 Task: Start in the project Celerity the sprint 'Cross-functional Collaboration Sprint', with a duration of 1 week. Start in the project Celerity the sprint 'Cross-functional Collaboration Sprint', with a duration of 3 weeks. Start in the project Celerity the sprint 'Cross-functional Collaboration Sprint', with a duration of 2 weeks
Action: Mouse moved to (192, 49)
Screenshot: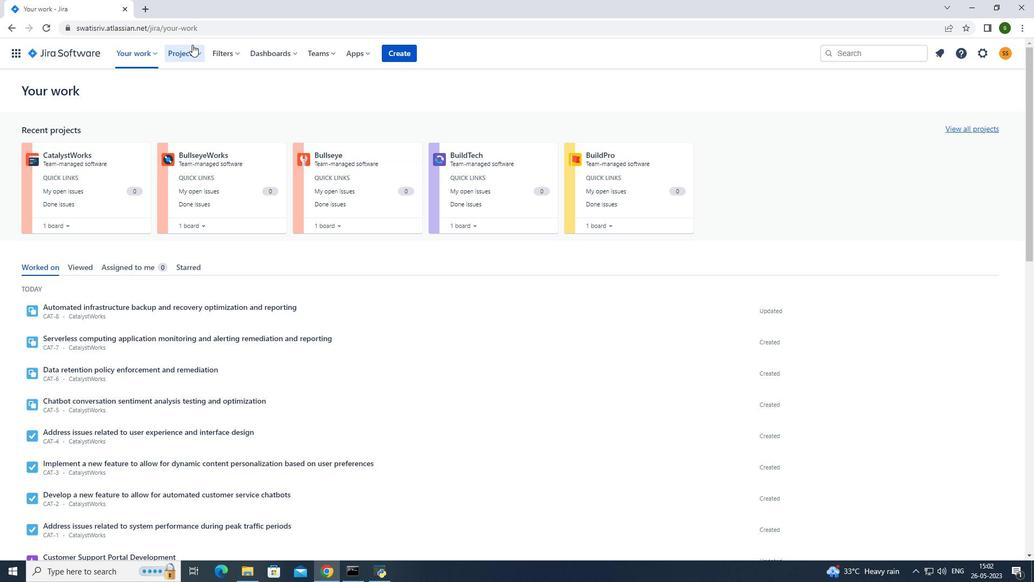 
Action: Mouse pressed left at (192, 49)
Screenshot: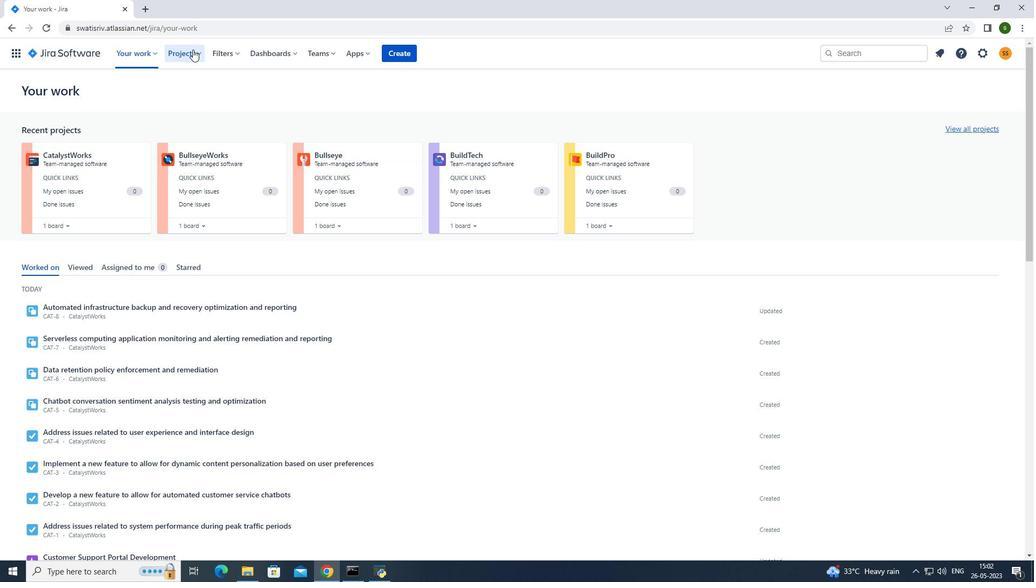 
Action: Mouse moved to (210, 92)
Screenshot: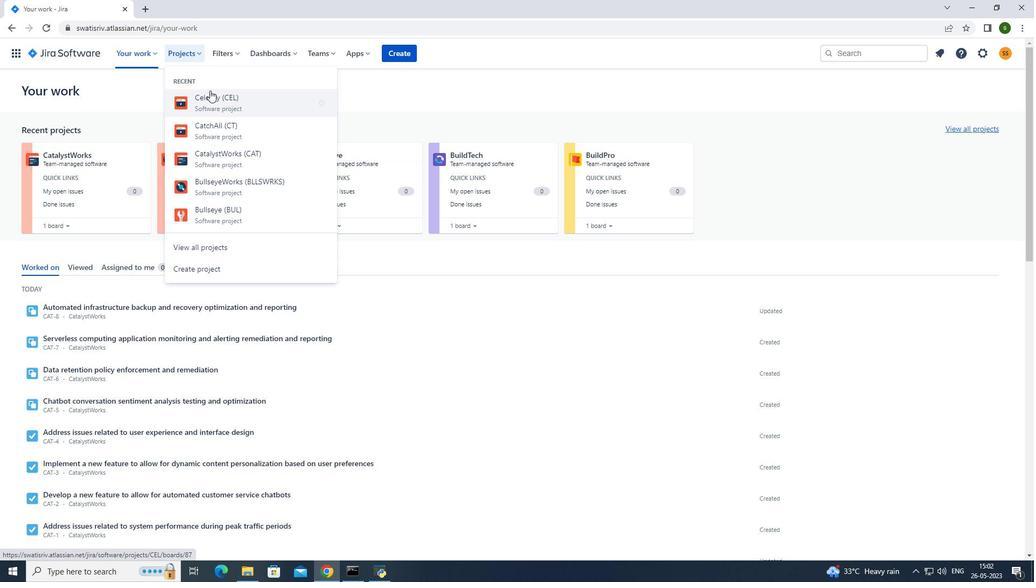 
Action: Mouse pressed left at (210, 92)
Screenshot: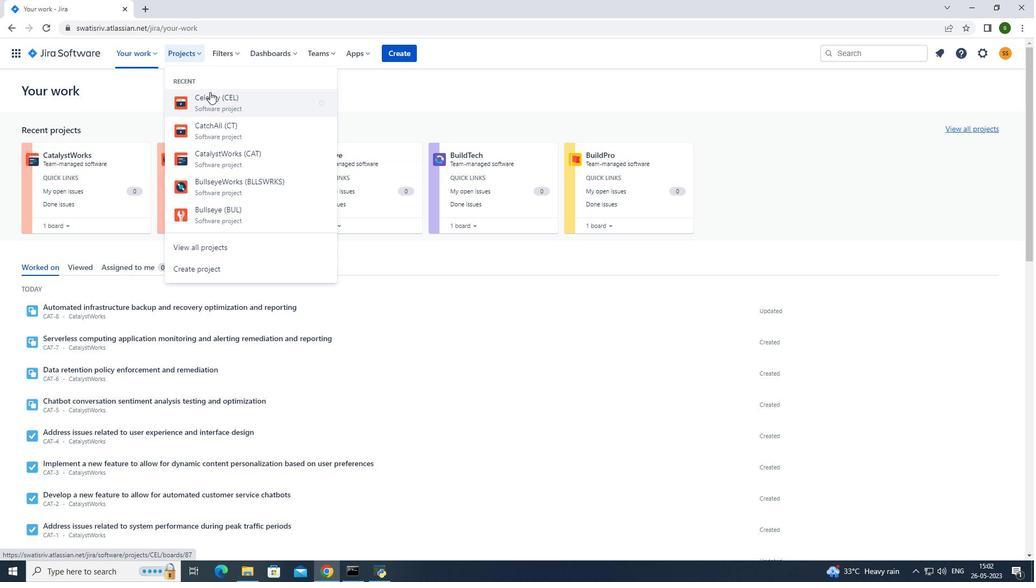 
Action: Mouse moved to (52, 157)
Screenshot: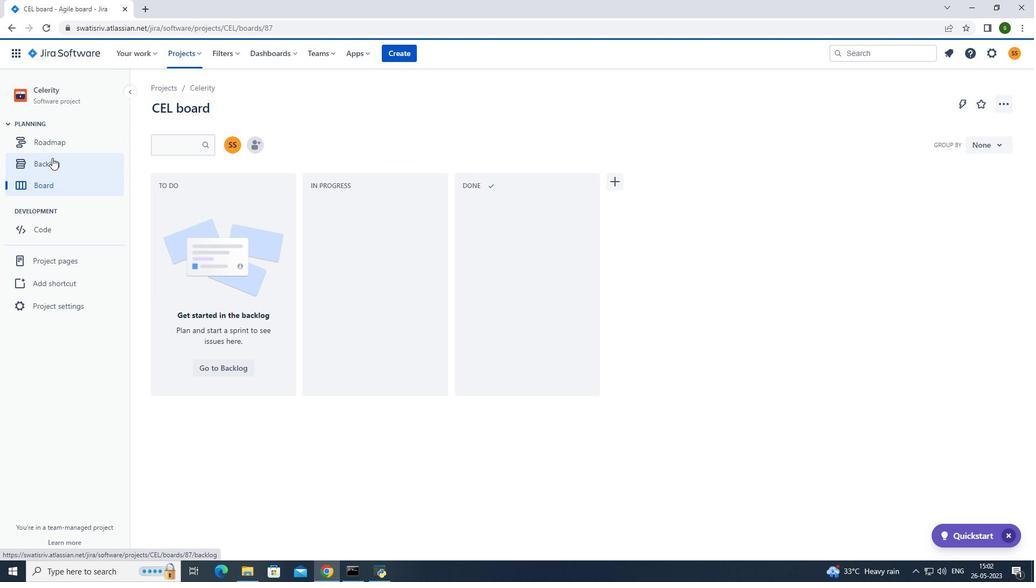
Action: Mouse pressed left at (52, 157)
Screenshot: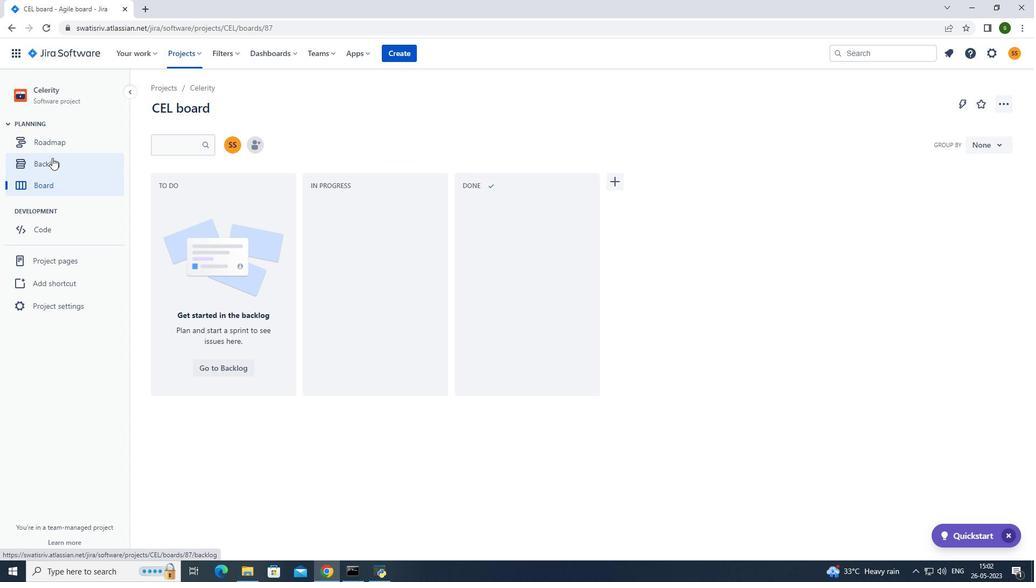 
Action: Mouse moved to (949, 171)
Screenshot: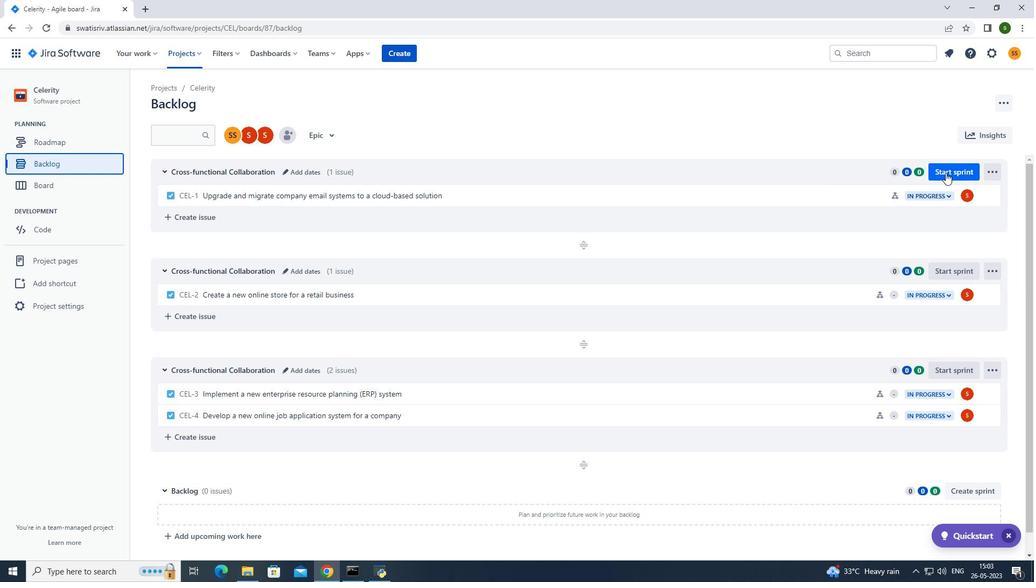 
Action: Mouse pressed left at (949, 171)
Screenshot: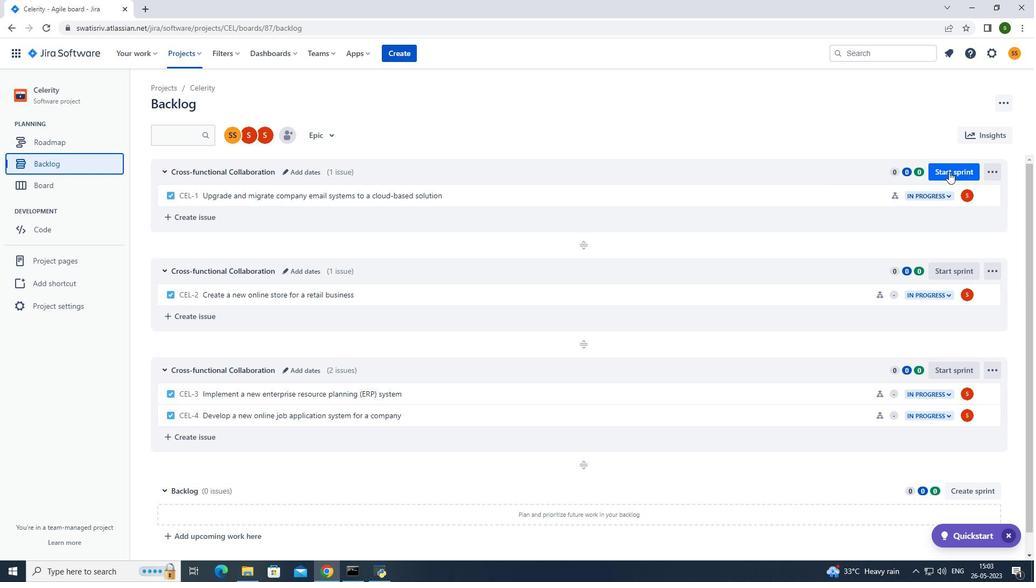 
Action: Mouse moved to (484, 186)
Screenshot: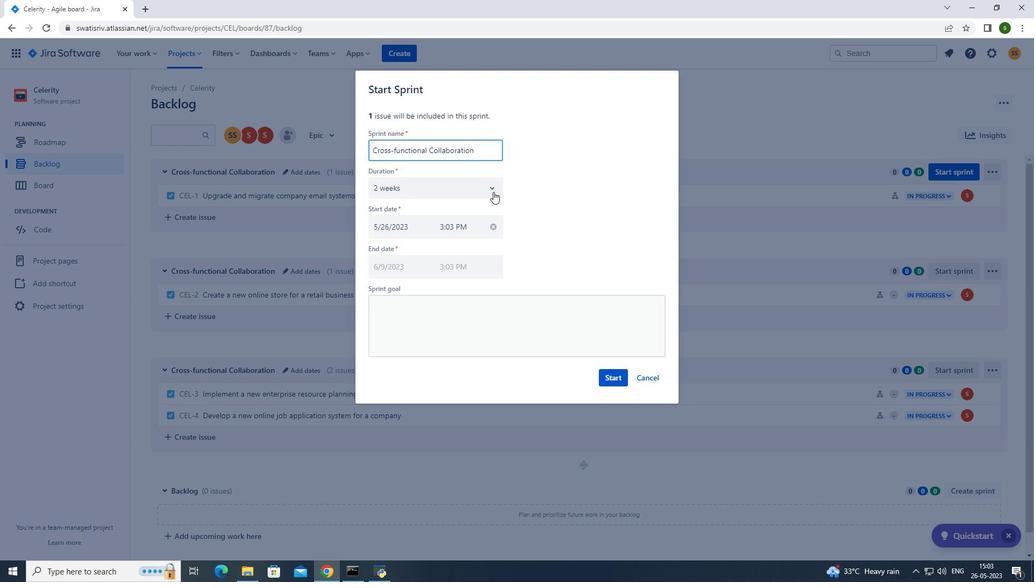 
Action: Mouse pressed left at (484, 186)
Screenshot: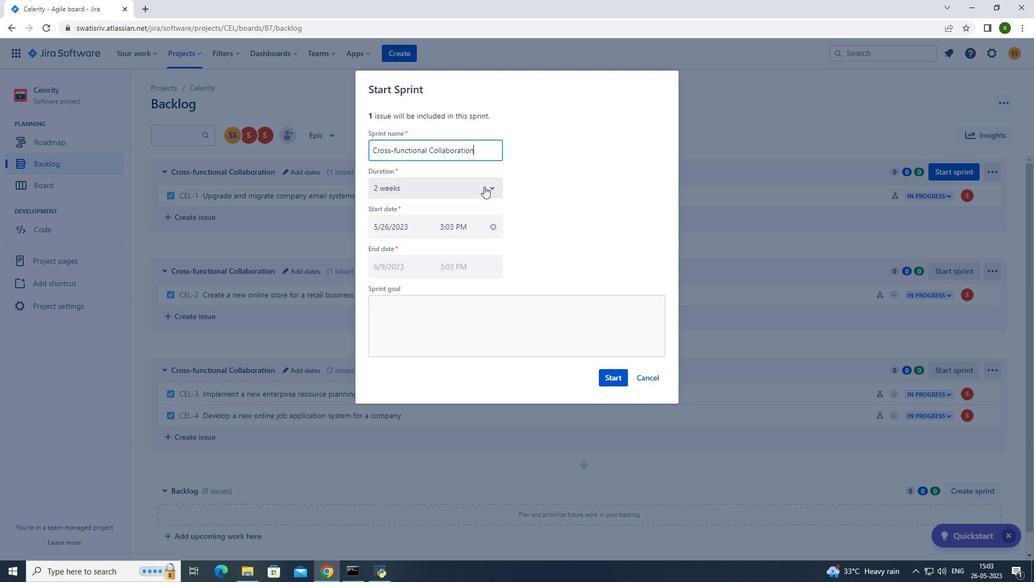 
Action: Mouse moved to (472, 210)
Screenshot: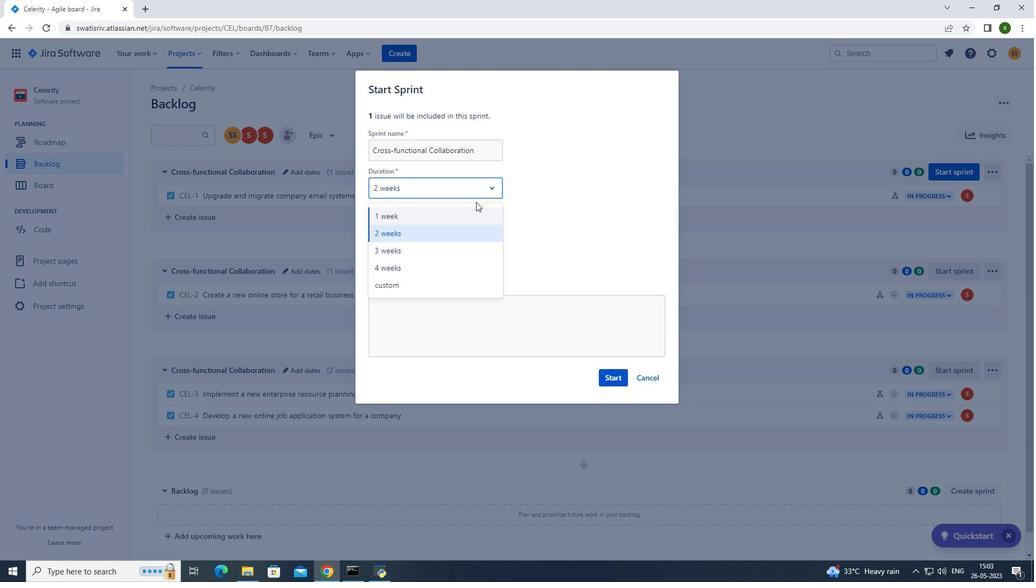 
Action: Mouse pressed left at (472, 210)
Screenshot: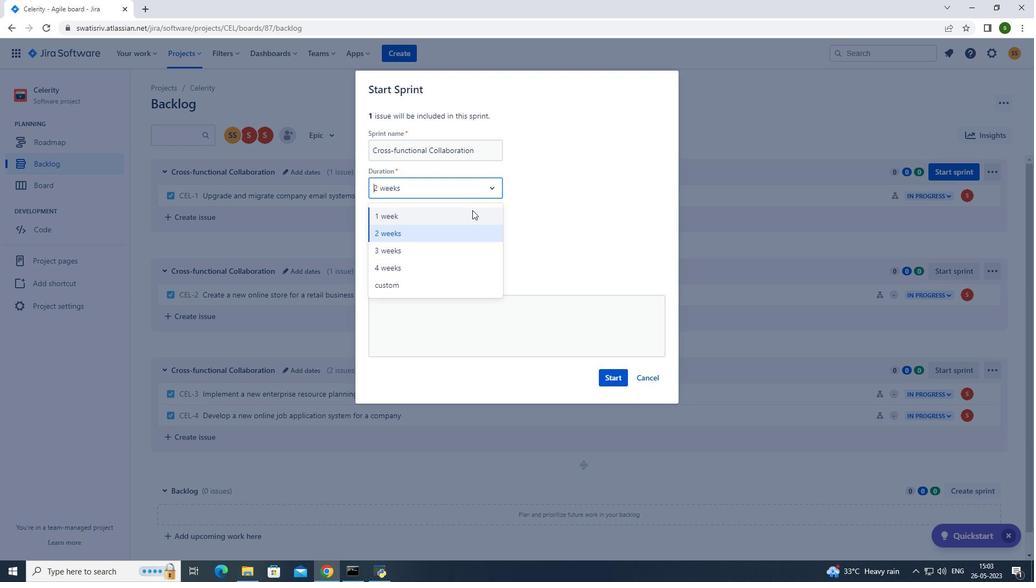 
Action: Mouse moved to (608, 378)
Screenshot: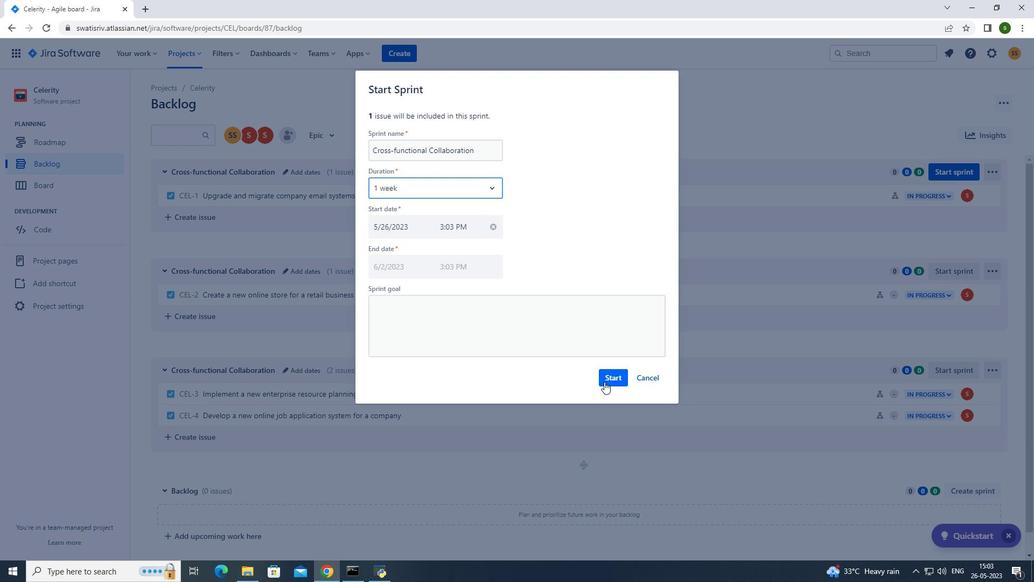 
Action: Mouse pressed left at (608, 378)
Screenshot: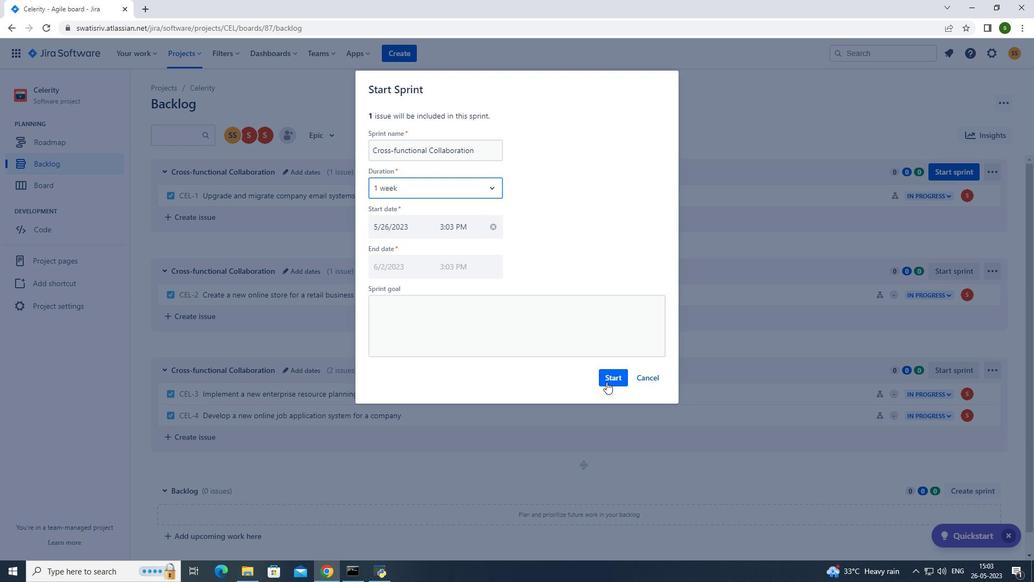 
Action: Mouse moved to (199, 51)
Screenshot: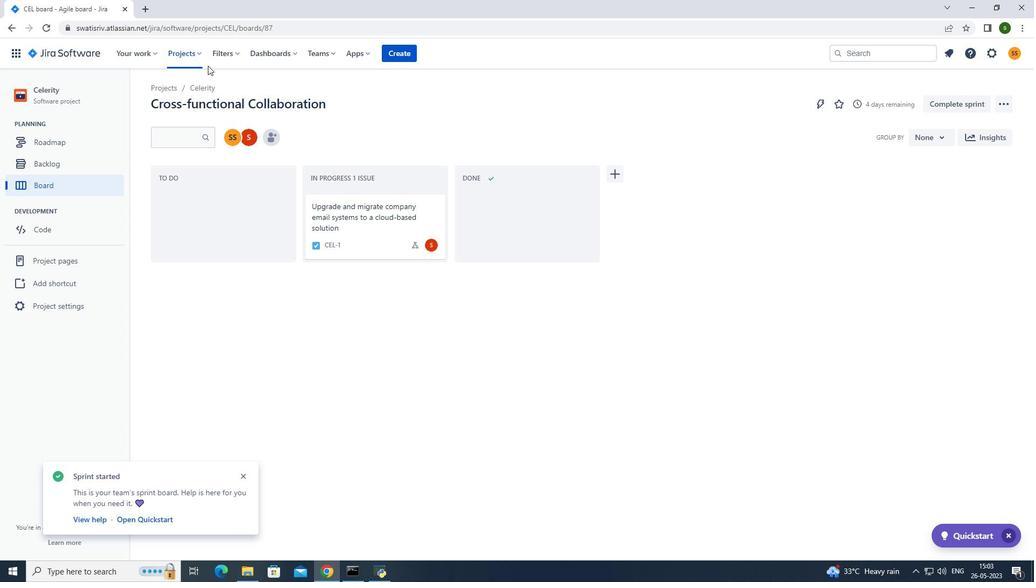 
Action: Mouse pressed left at (199, 51)
Screenshot: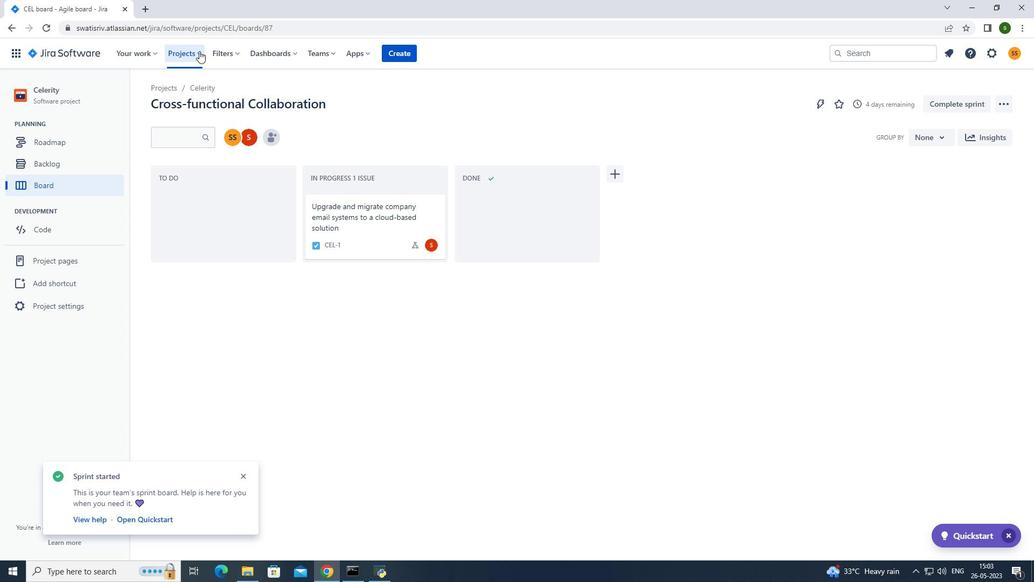 
Action: Mouse moved to (211, 96)
Screenshot: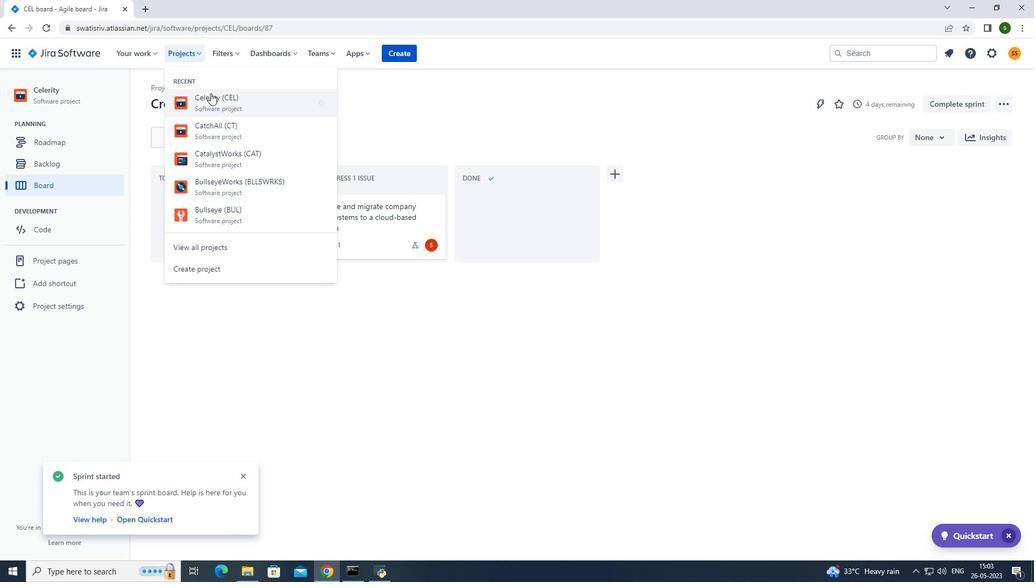 
Action: Mouse pressed left at (211, 96)
Screenshot: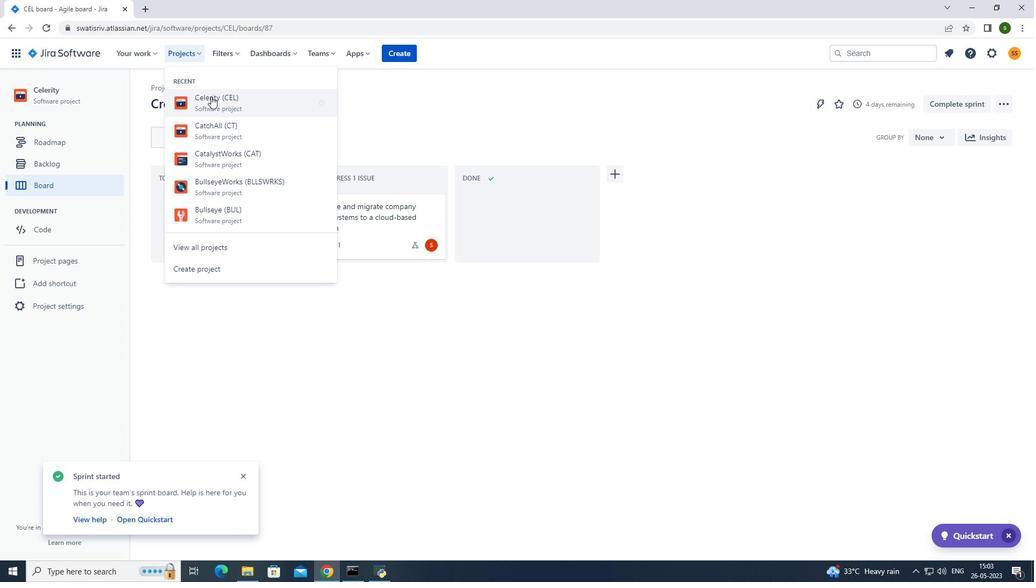 
Action: Mouse moved to (77, 165)
Screenshot: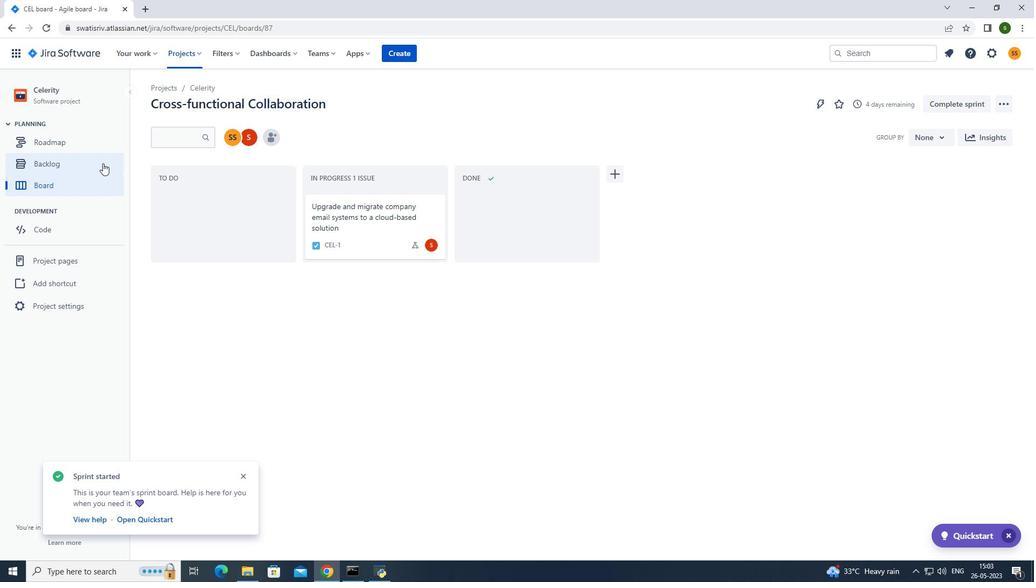 
Action: Mouse pressed left at (77, 165)
Screenshot: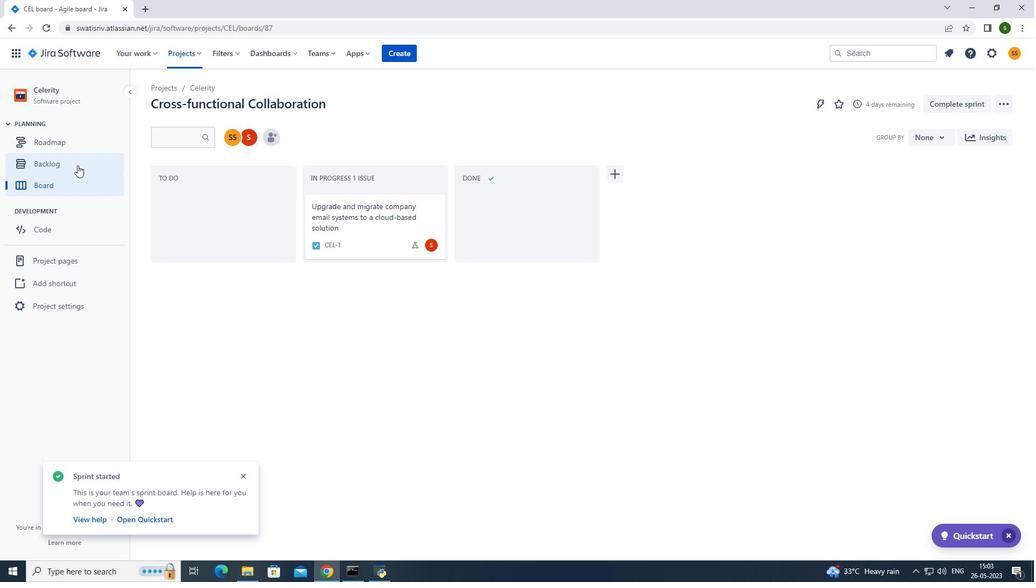 
Action: Mouse moved to (954, 259)
Screenshot: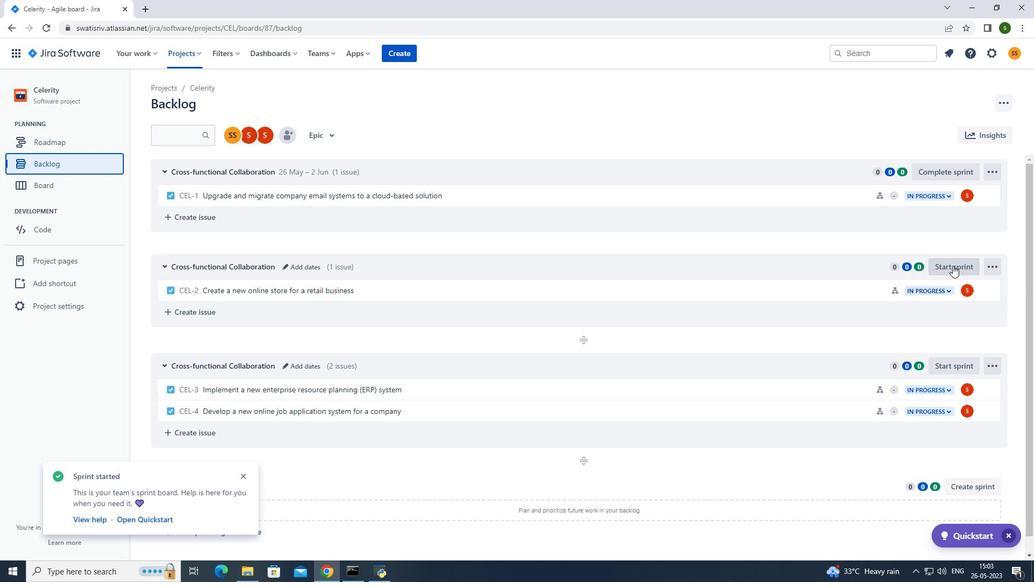 
Action: Mouse pressed left at (954, 259)
Screenshot: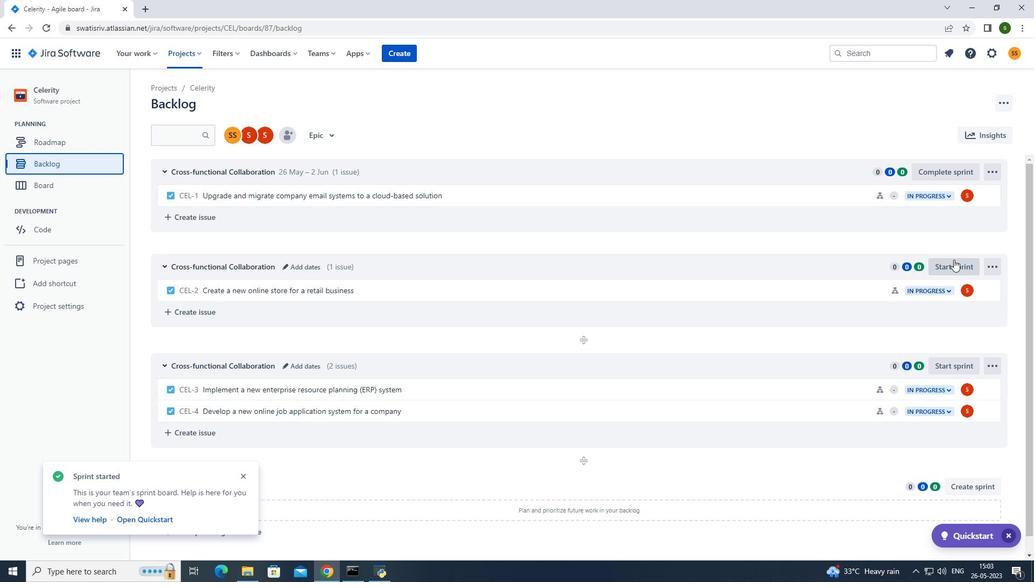 
Action: Mouse moved to (473, 181)
Screenshot: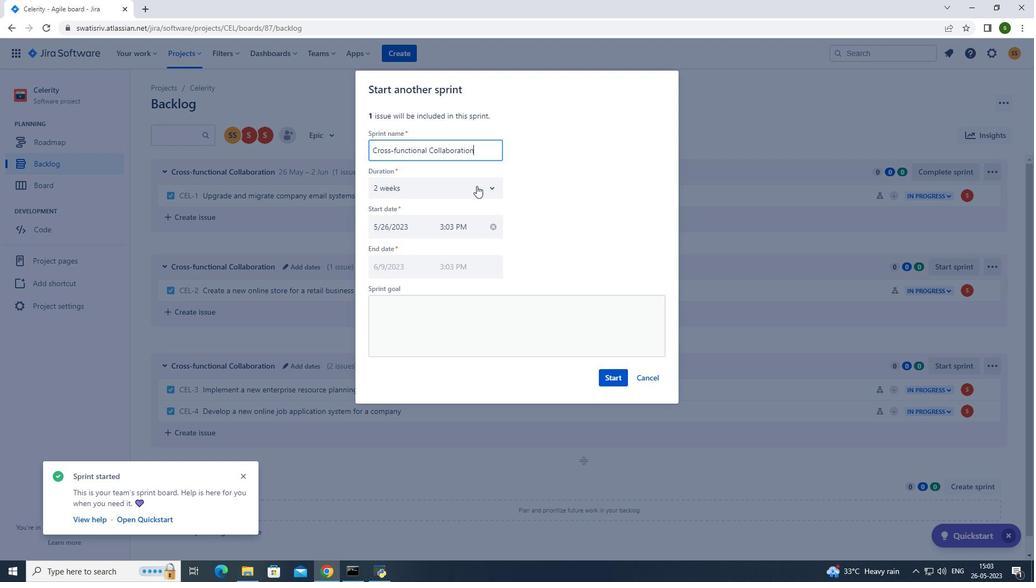 
Action: Mouse pressed left at (473, 181)
Screenshot: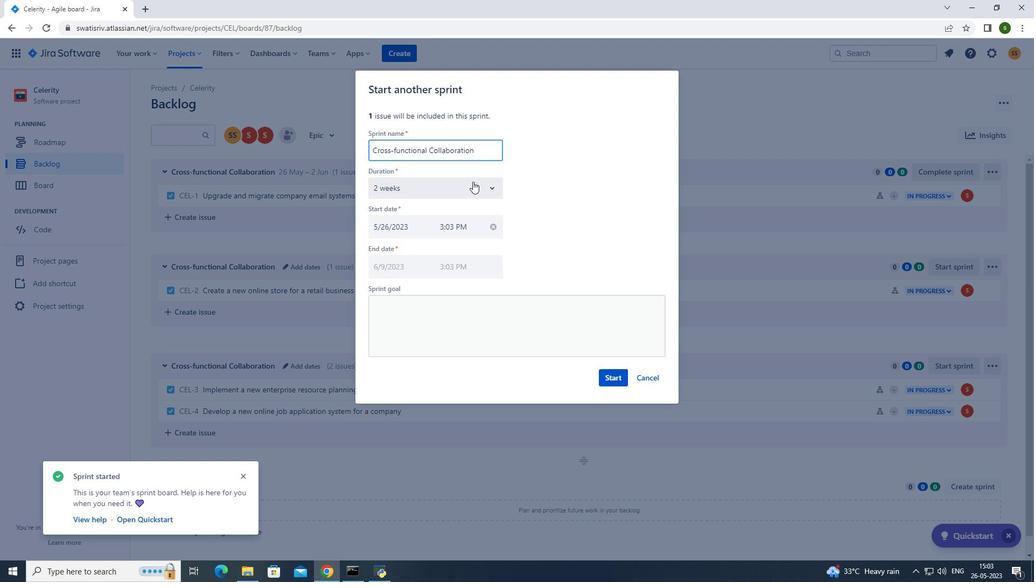 
Action: Mouse moved to (406, 249)
Screenshot: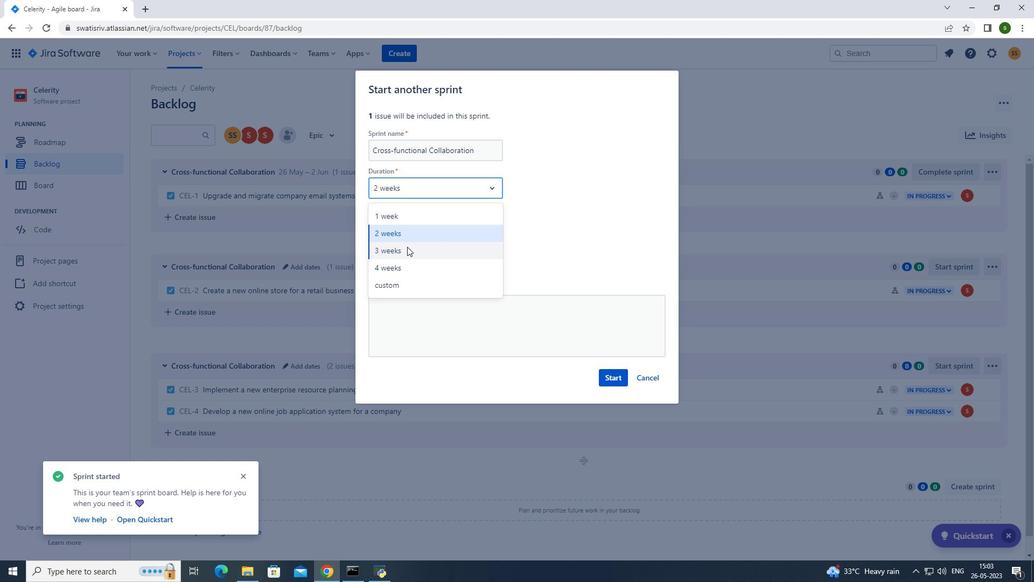 
Action: Mouse pressed left at (406, 249)
Screenshot: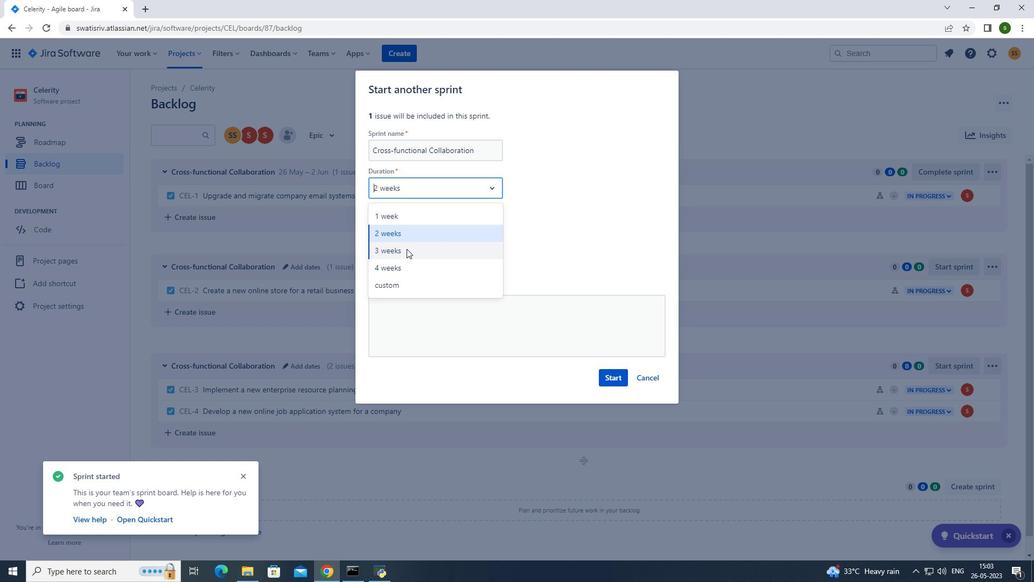 
Action: Mouse moved to (610, 375)
Screenshot: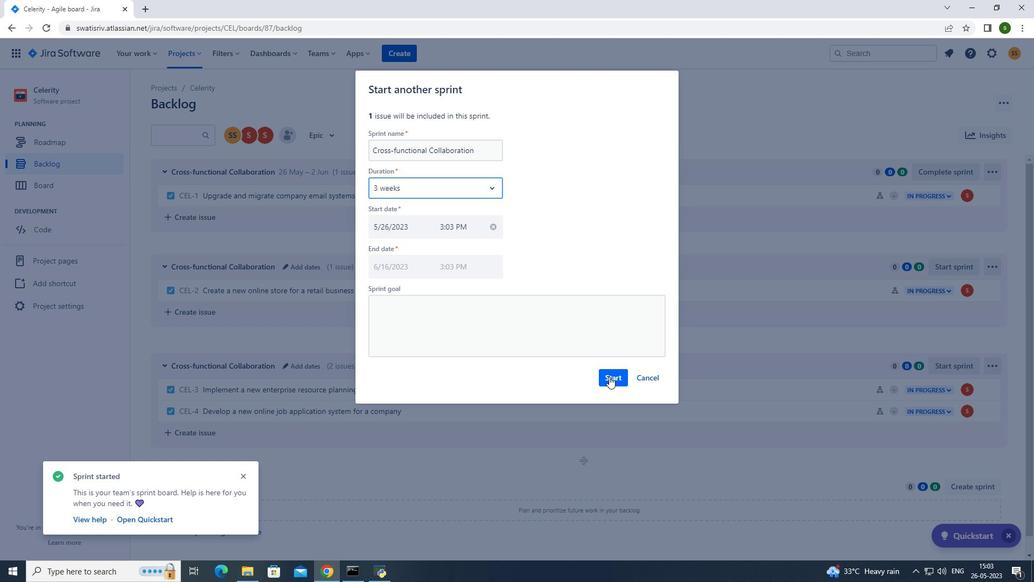 
Action: Mouse pressed left at (610, 375)
Screenshot: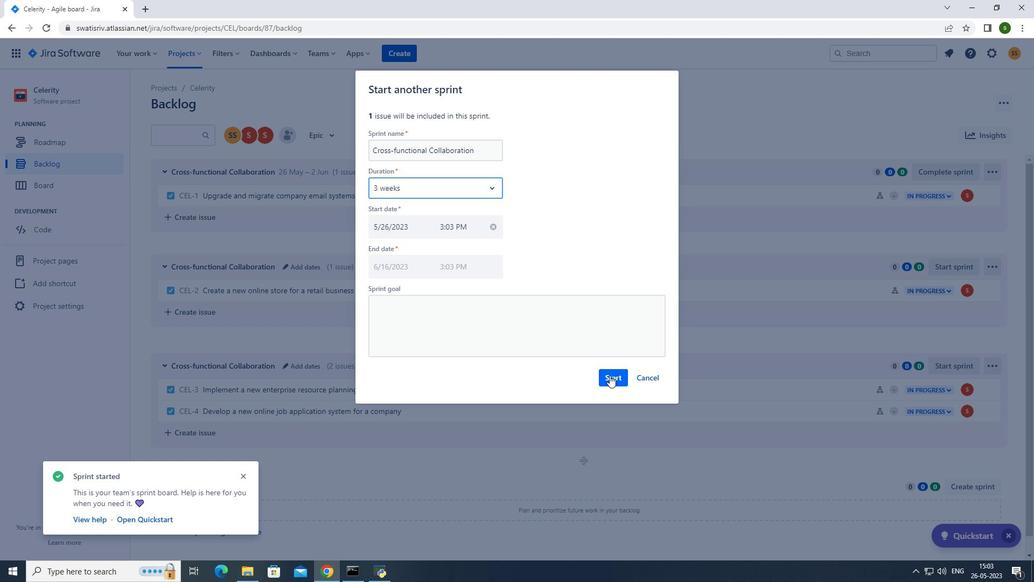 
Action: Mouse moved to (188, 51)
Screenshot: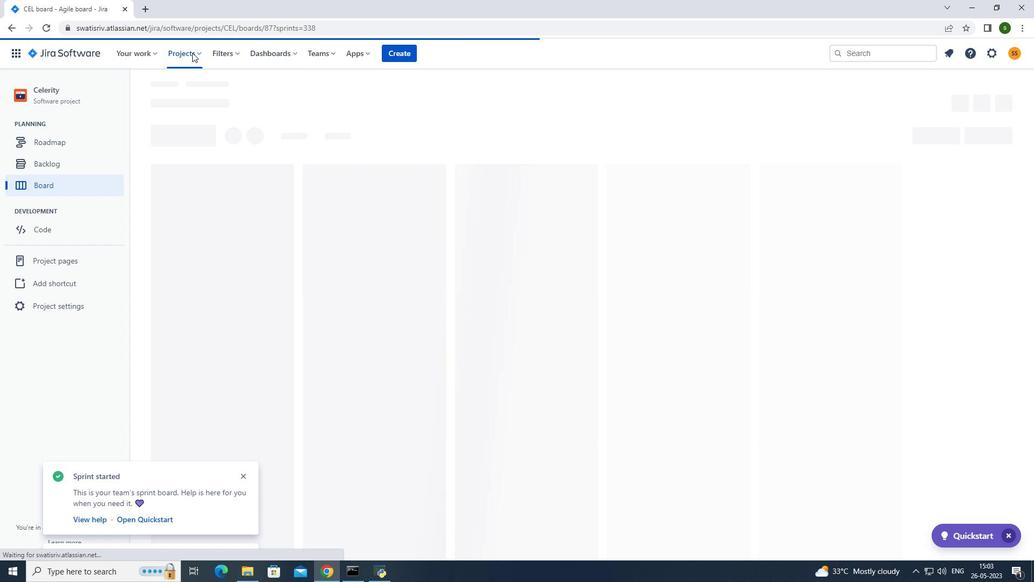 
Action: Mouse pressed left at (188, 51)
Screenshot: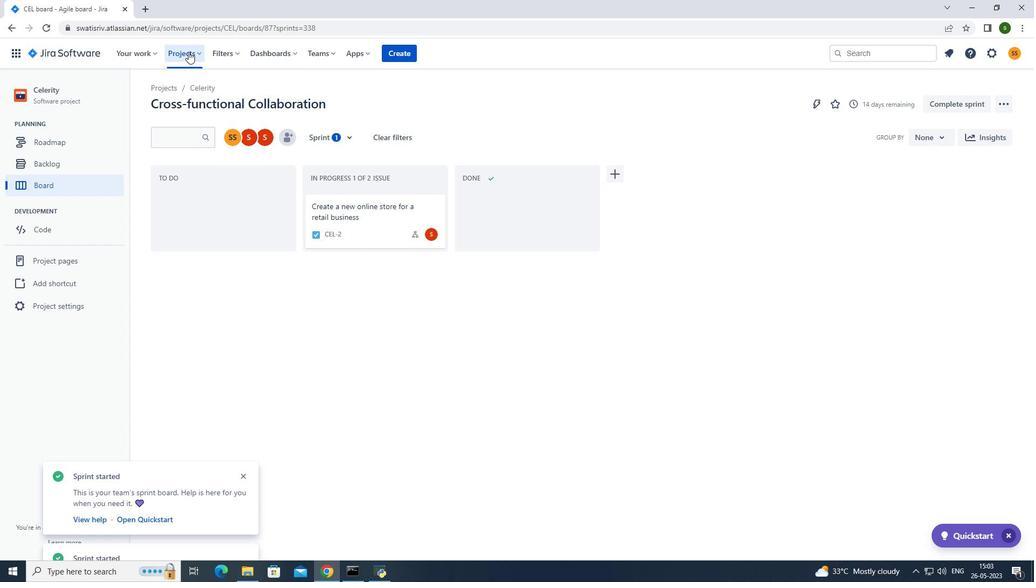 
Action: Mouse moved to (212, 99)
Screenshot: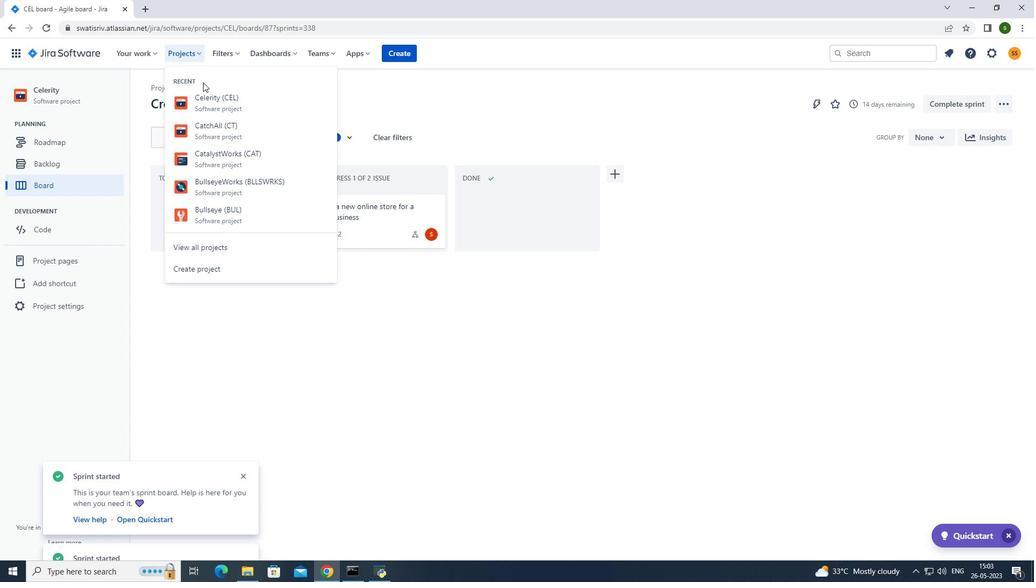 
Action: Mouse pressed left at (212, 99)
Screenshot: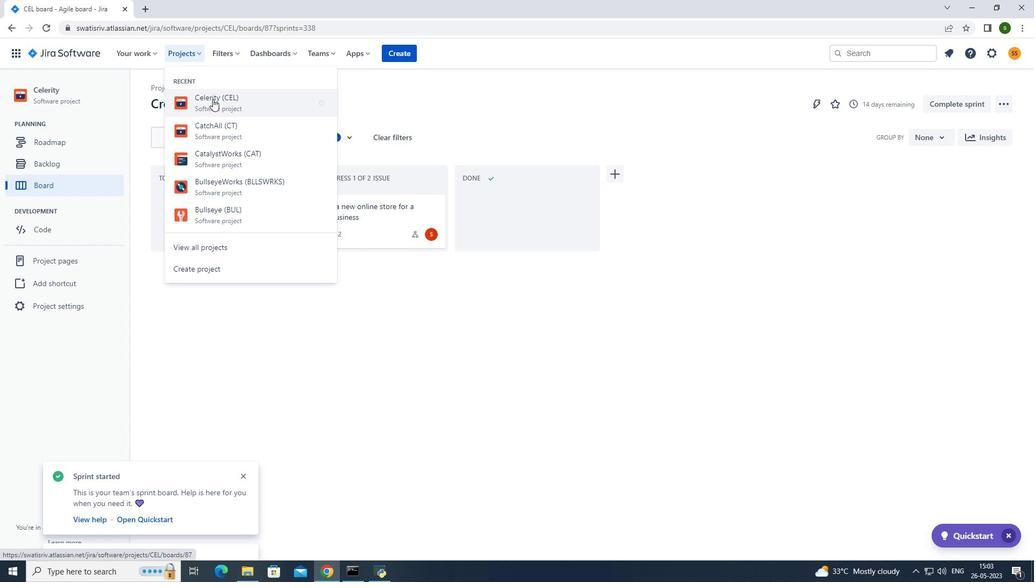 
Action: Mouse moved to (105, 159)
Screenshot: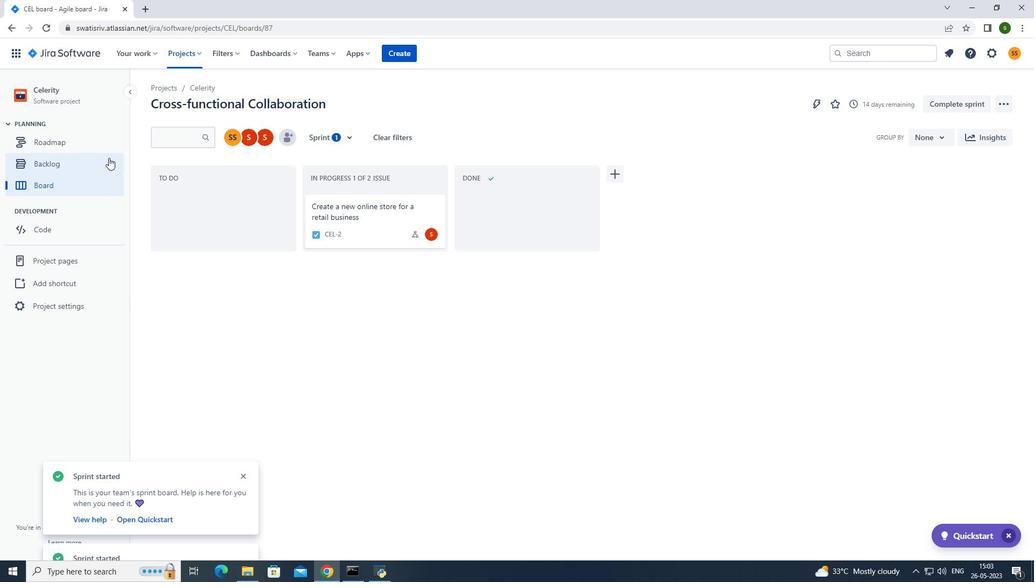 
Action: Mouse pressed left at (105, 159)
Screenshot: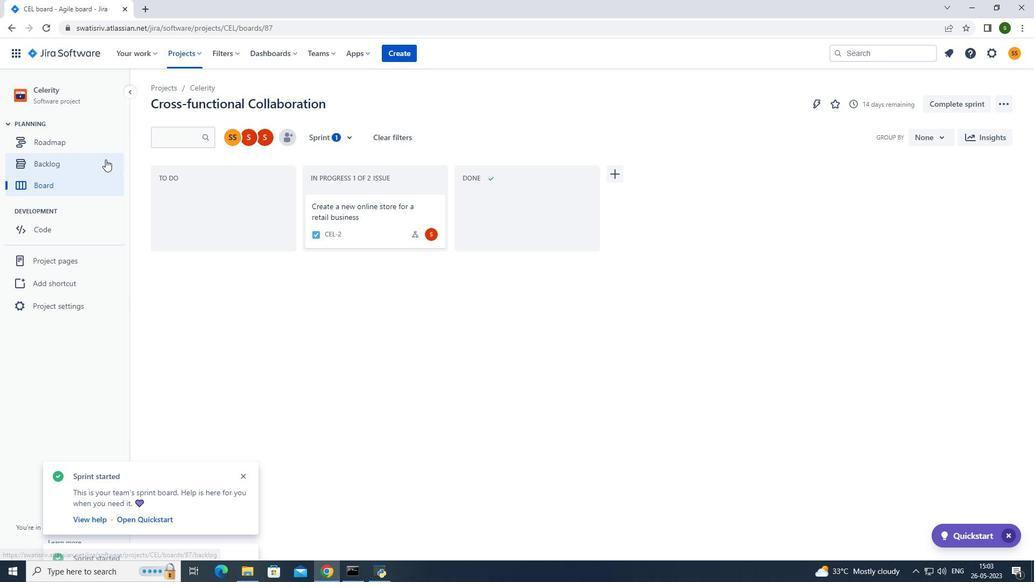 
Action: Mouse moved to (959, 361)
Screenshot: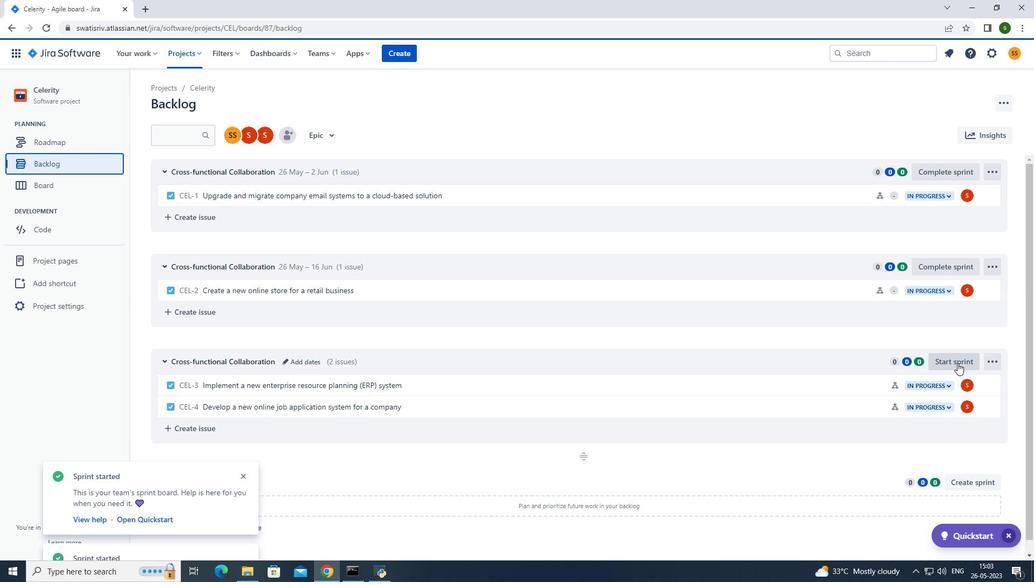 
Action: Mouse pressed left at (959, 361)
Screenshot: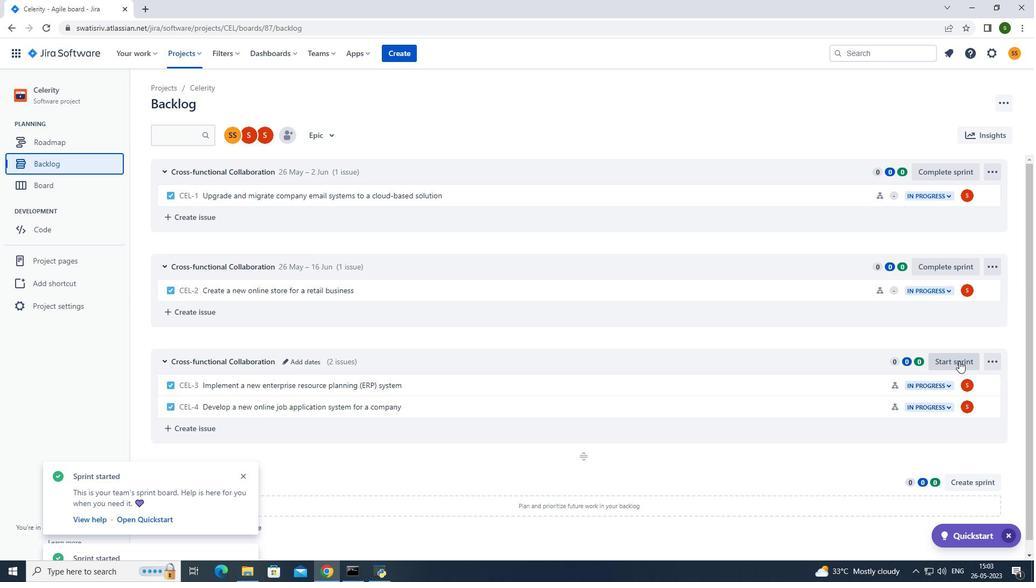 
Action: Mouse moved to (469, 183)
Screenshot: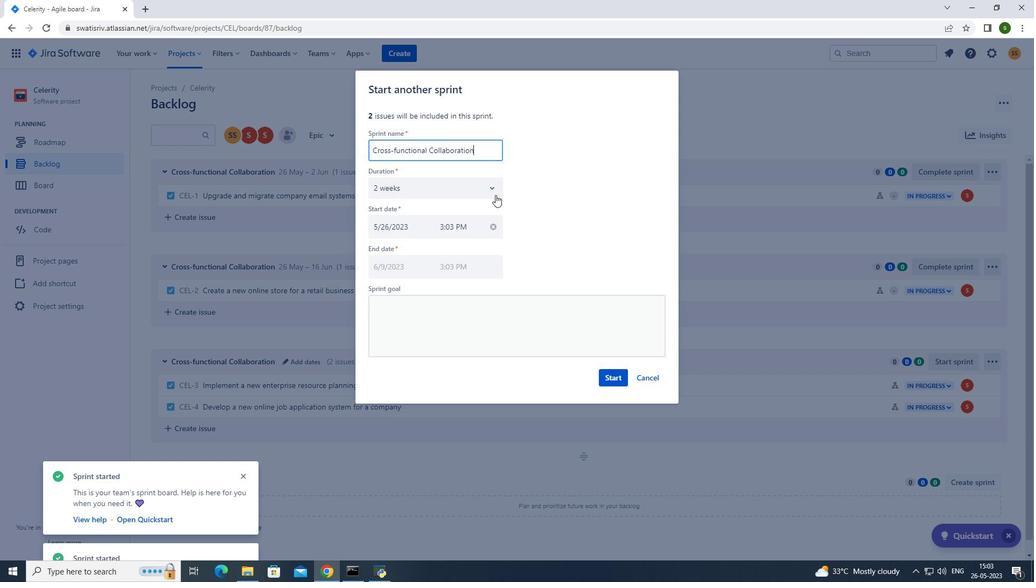 
Action: Mouse pressed left at (469, 183)
Screenshot: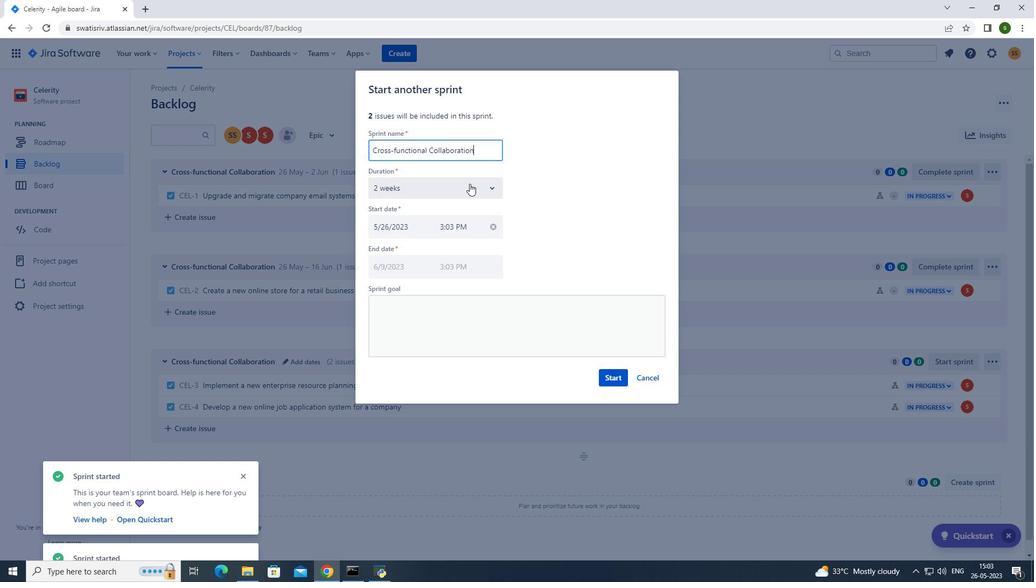 
Action: Mouse moved to (446, 237)
Screenshot: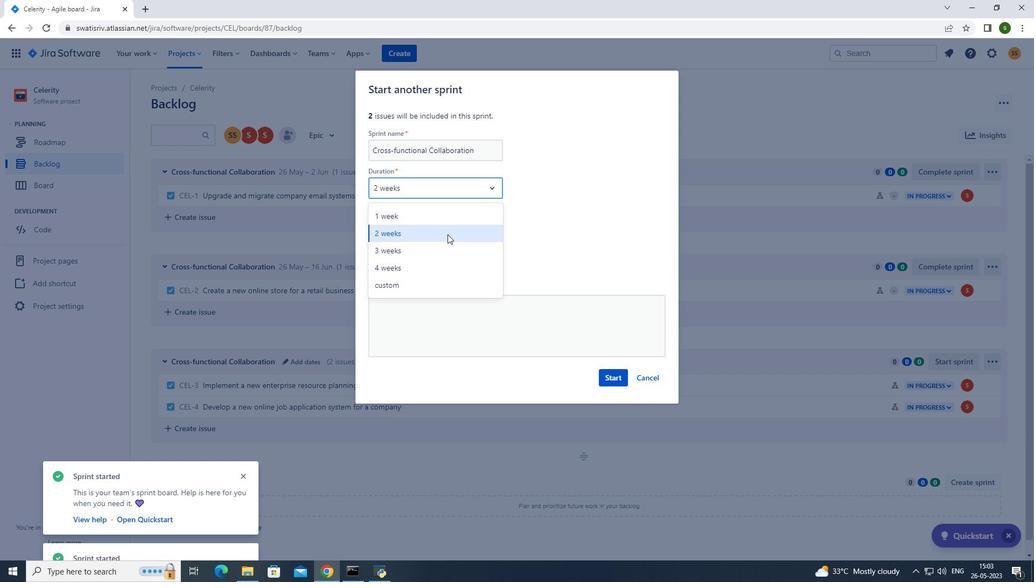 
Action: Mouse pressed left at (446, 237)
Screenshot: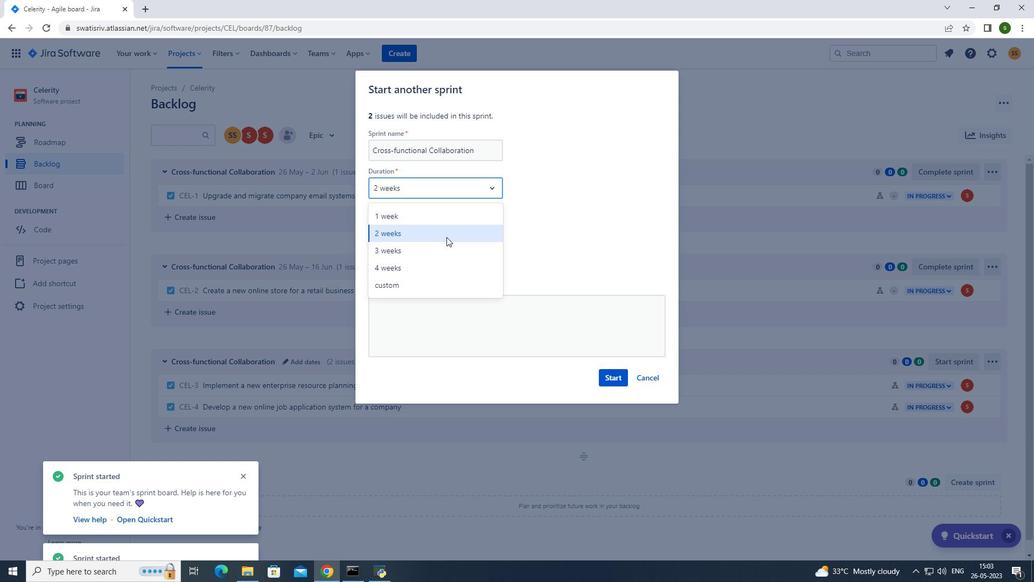 
Action: Mouse moved to (609, 378)
Screenshot: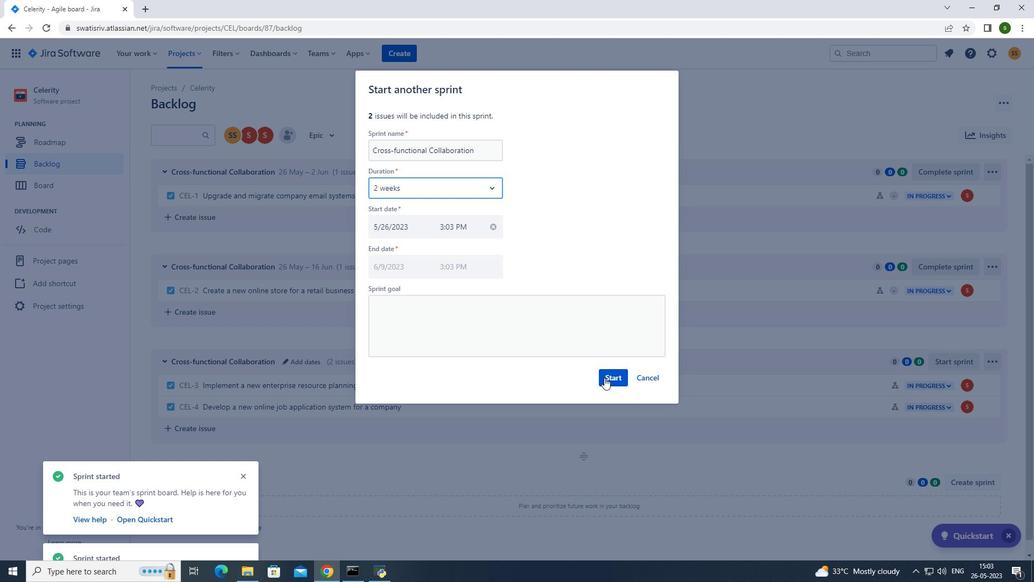 
Action: Mouse pressed left at (609, 378)
Screenshot: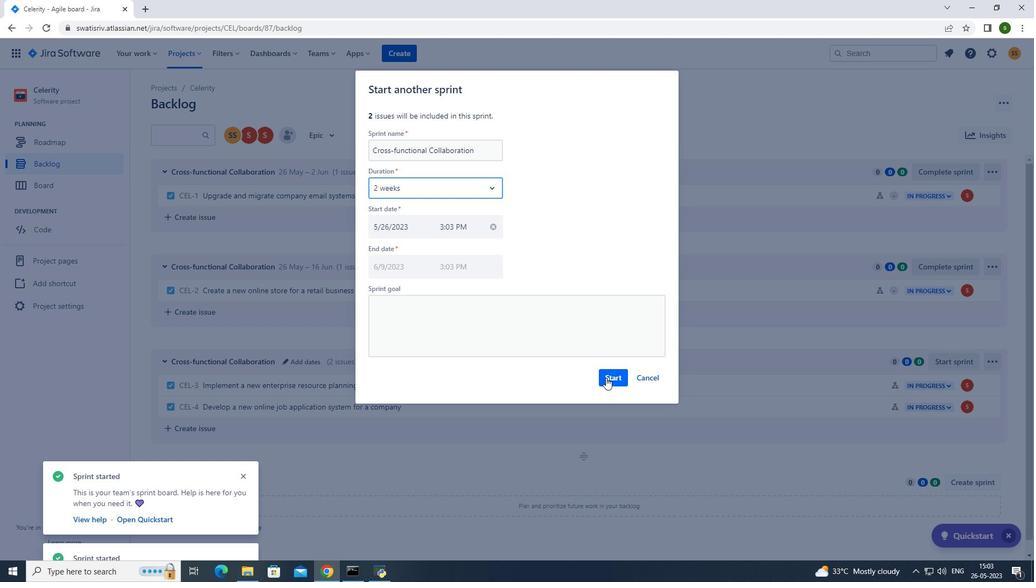 
Action: Mouse moved to (460, 100)
Screenshot: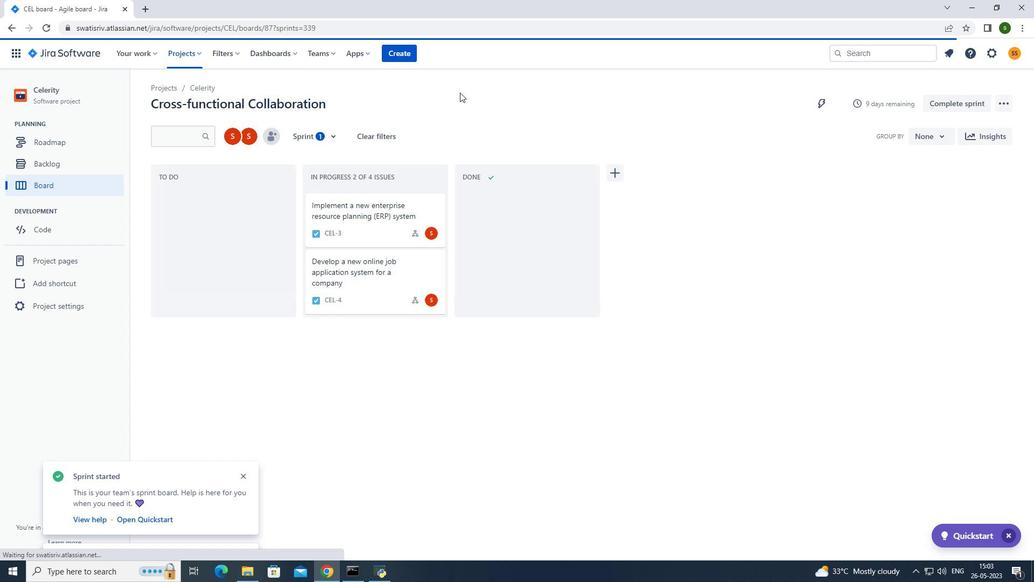 
